 Task: Print per sheet 1 time.
Action: Mouse moved to (81, 86)
Screenshot: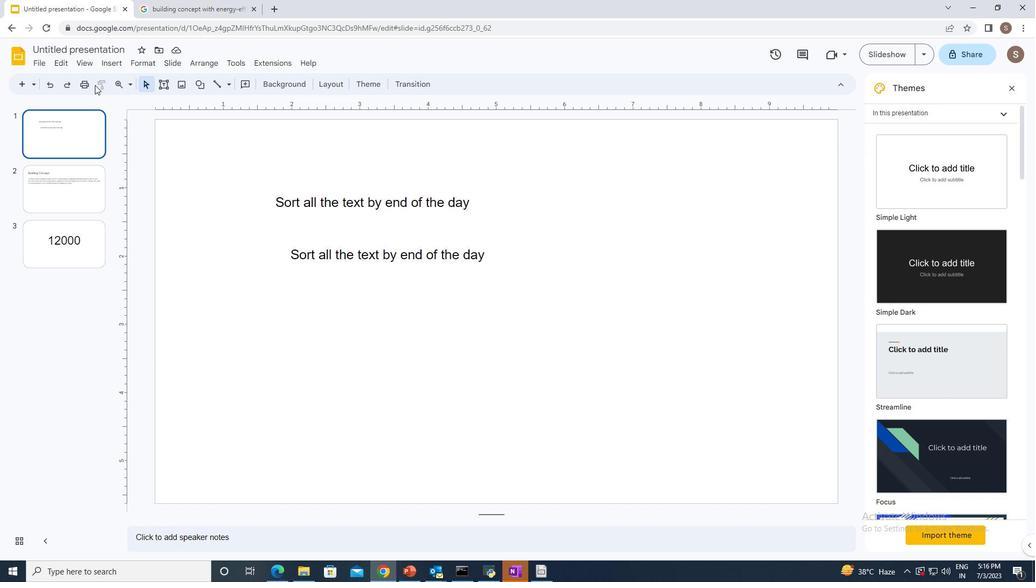
Action: Mouse pressed left at (81, 86)
Screenshot: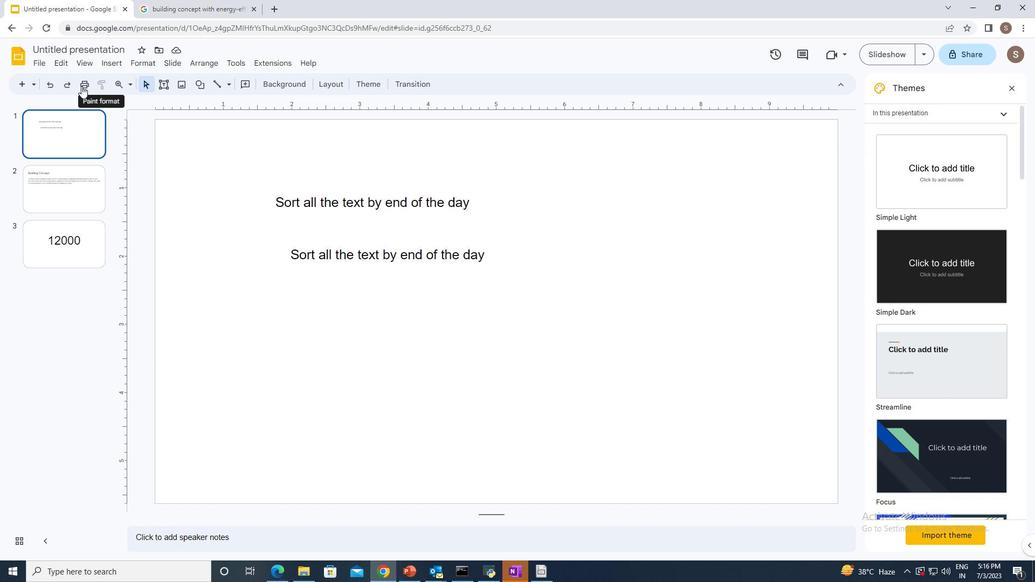 
Action: Mouse moved to (841, 166)
Screenshot: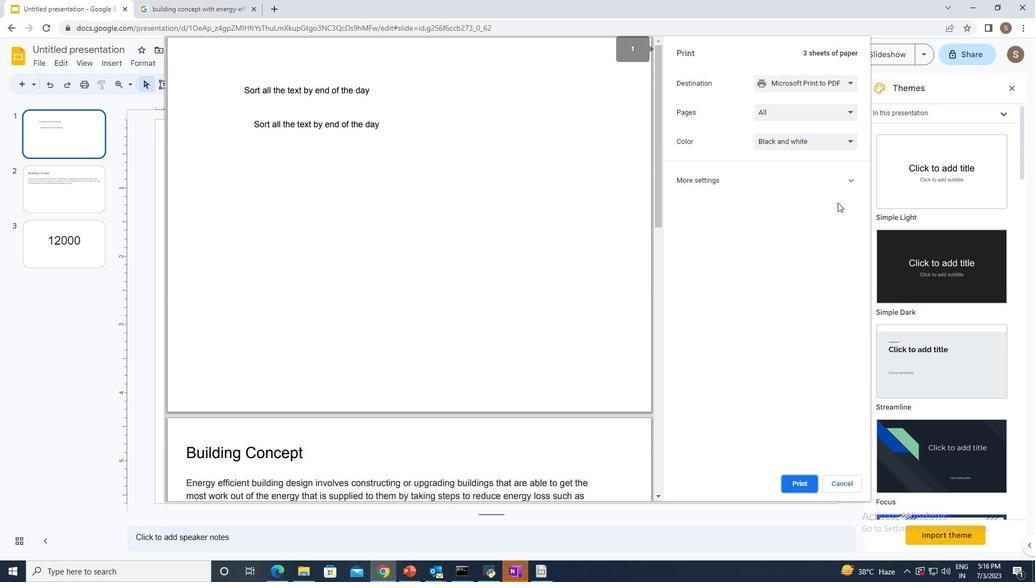 
Action: Mouse pressed left at (841, 166)
Screenshot: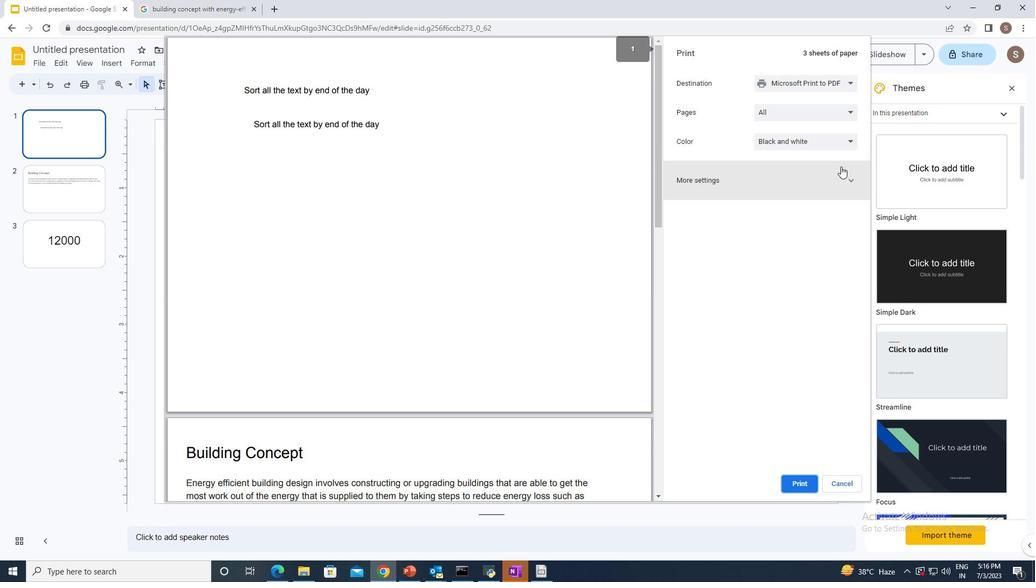 
Action: Mouse moved to (782, 251)
Screenshot: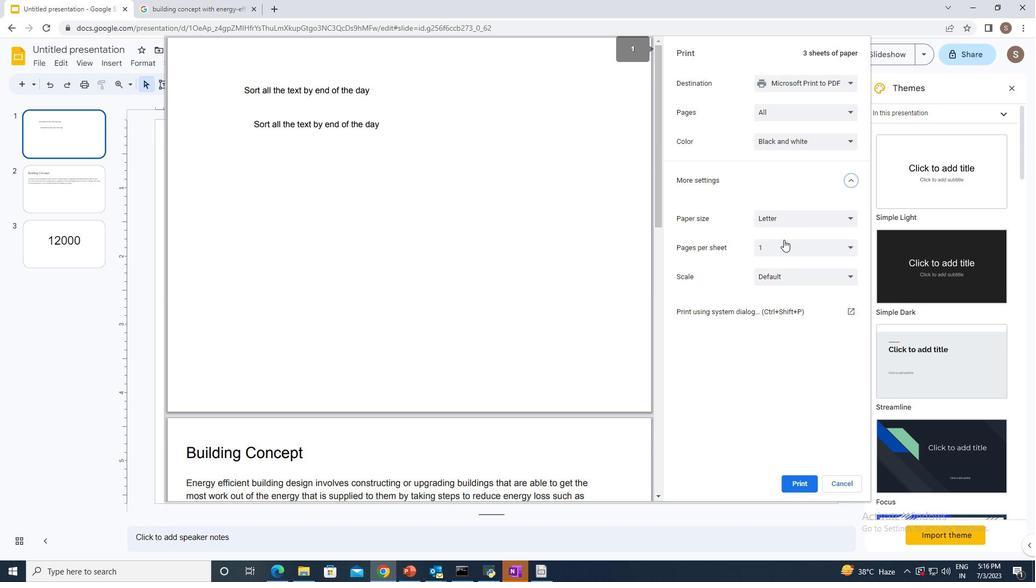
Action: Mouse pressed left at (782, 251)
Screenshot: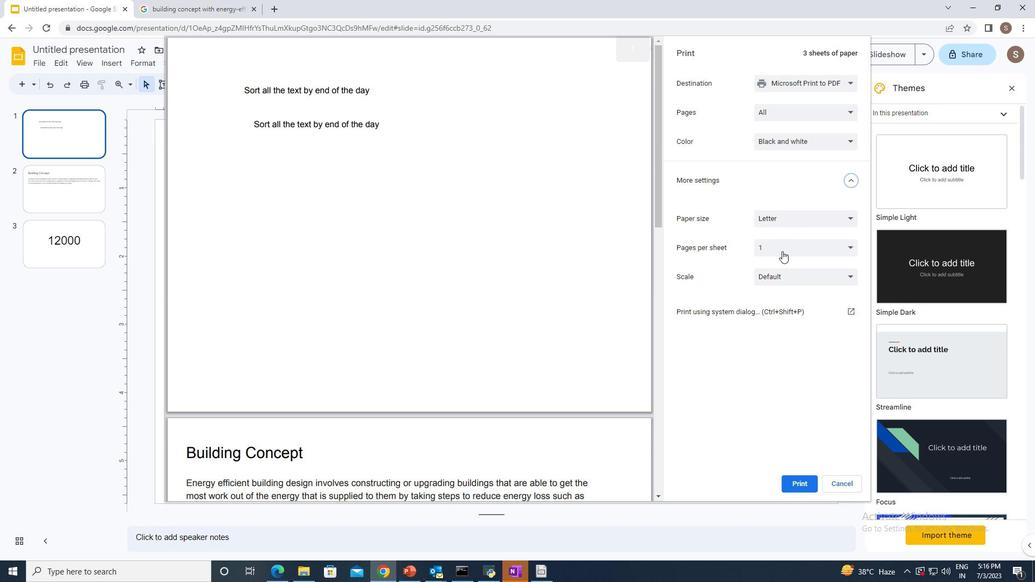 
Action: Mouse pressed left at (782, 251)
Screenshot: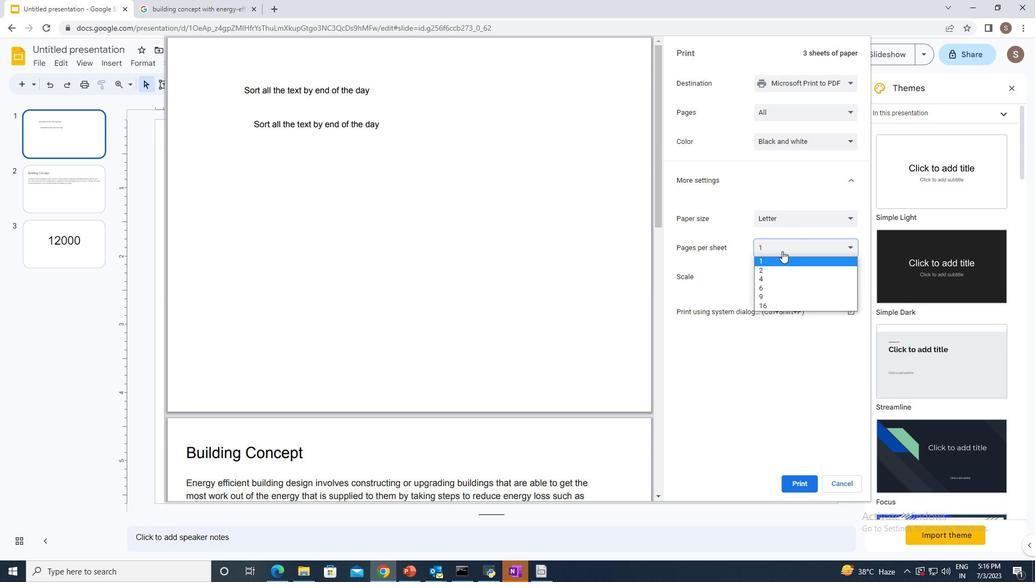 
Action: Mouse moved to (797, 480)
Screenshot: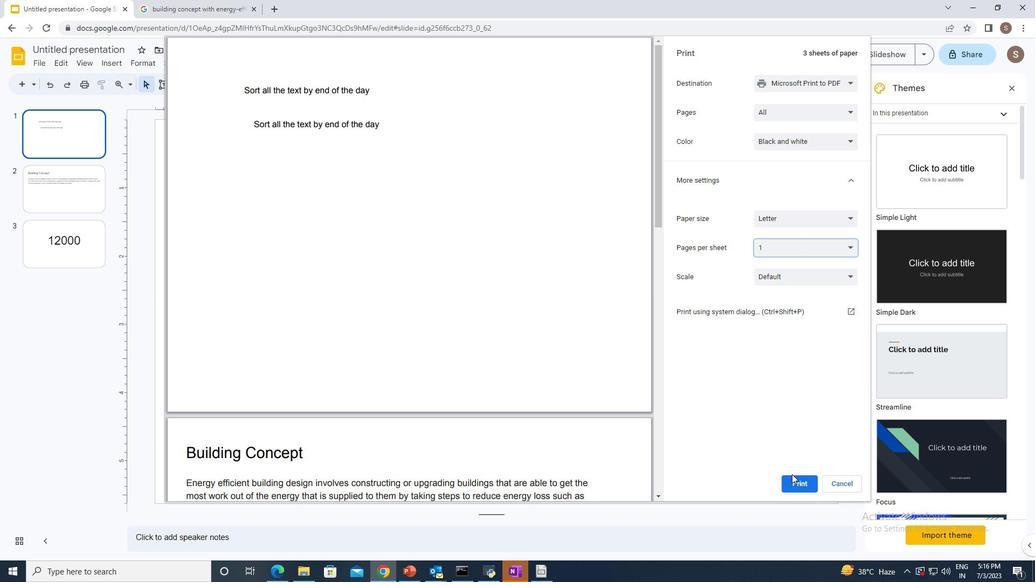 
Action: Mouse pressed left at (797, 480)
Screenshot: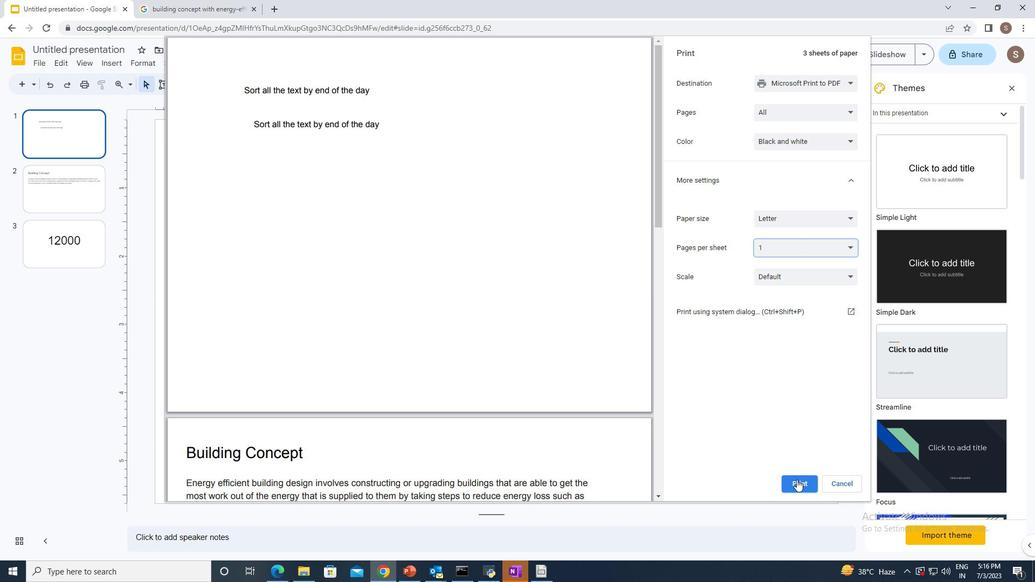 
